 Task: Set the preference "Position of video title" to the bottom-left.
Action: Mouse moved to (108, 11)
Screenshot: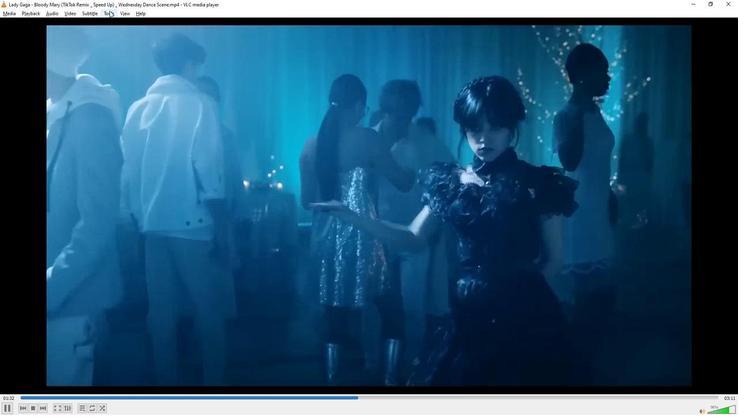 
Action: Mouse pressed left at (108, 11)
Screenshot: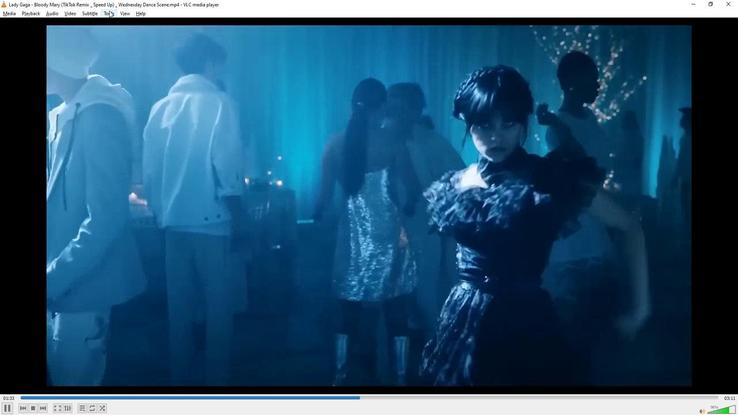 
Action: Mouse moved to (129, 103)
Screenshot: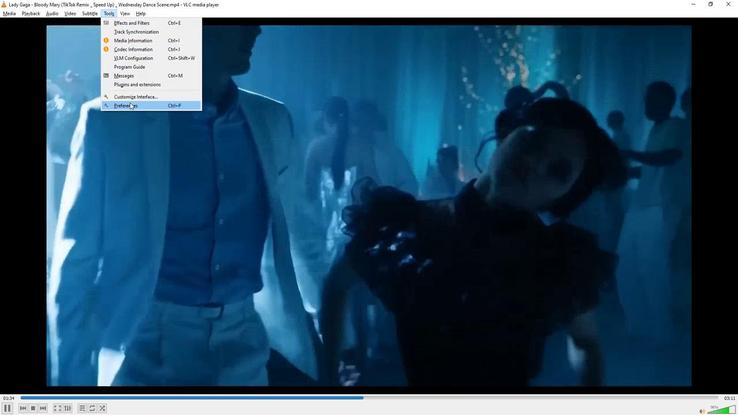 
Action: Mouse pressed left at (129, 103)
Screenshot: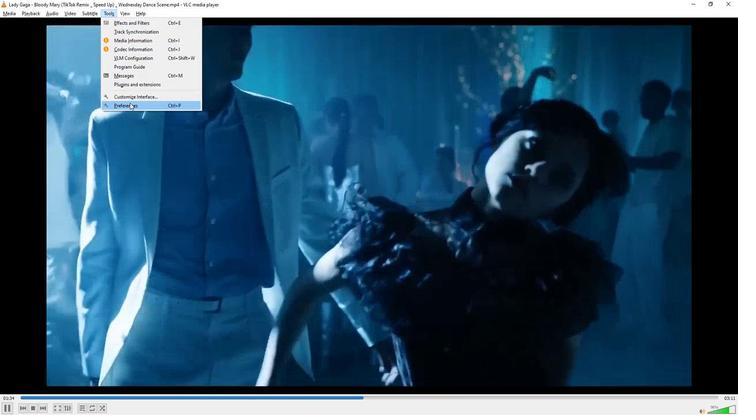
Action: Mouse moved to (130, 315)
Screenshot: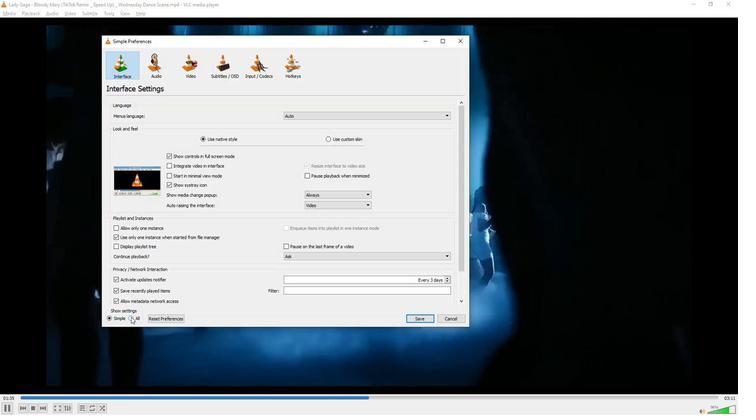 
Action: Mouse pressed left at (130, 315)
Screenshot: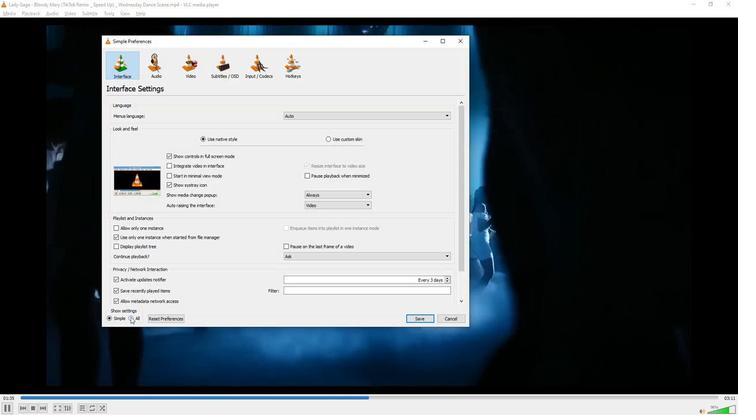 
Action: Mouse moved to (130, 291)
Screenshot: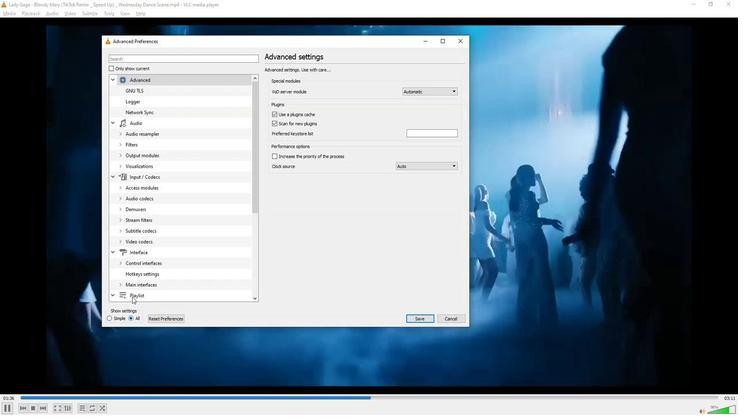 
Action: Mouse scrolled (130, 291) with delta (0, 0)
Screenshot: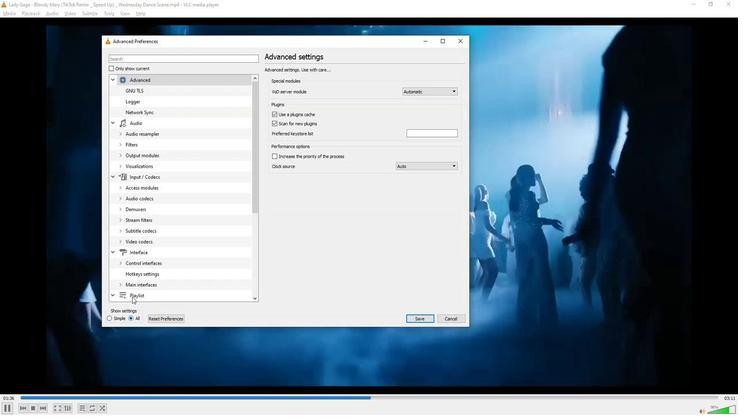 
Action: Mouse moved to (129, 277)
Screenshot: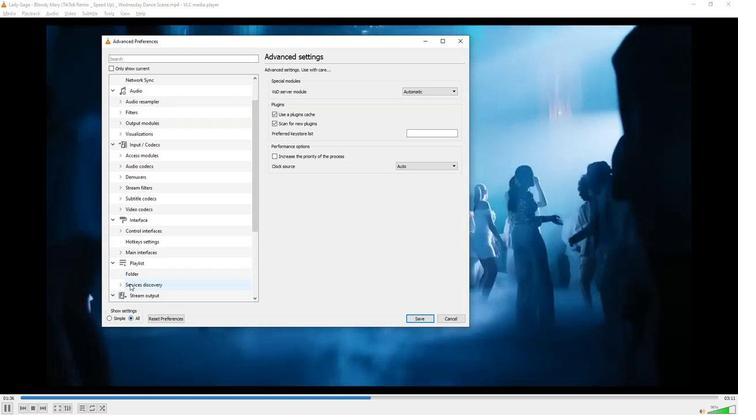 
Action: Mouse scrolled (129, 277) with delta (0, 0)
Screenshot: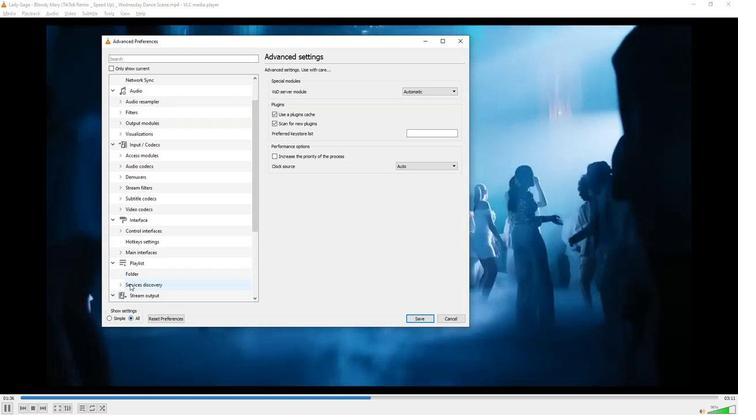 
Action: Mouse moved to (129, 265)
Screenshot: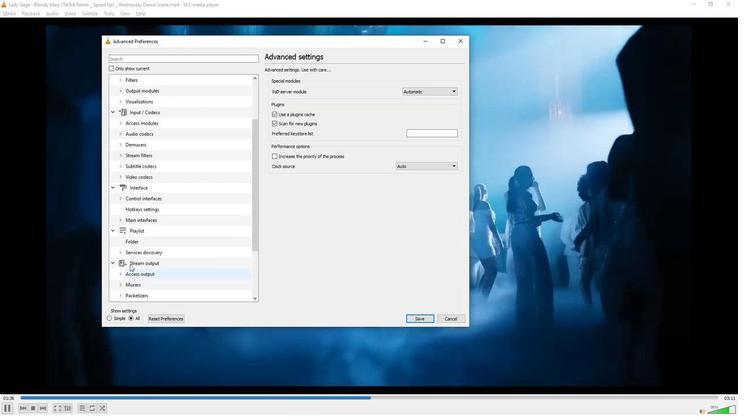 
Action: Mouse scrolled (129, 265) with delta (0, 0)
Screenshot: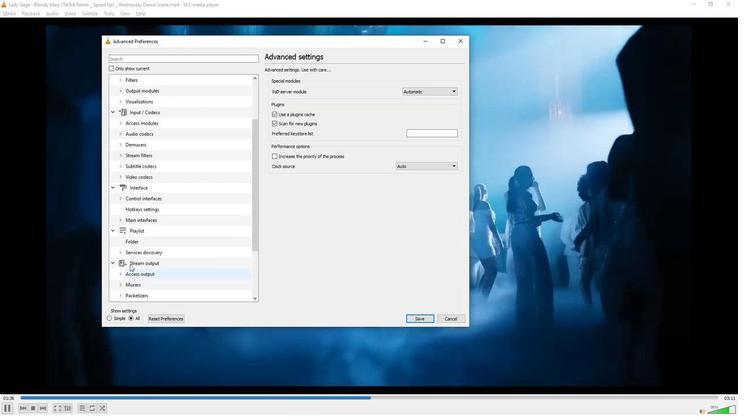 
Action: Mouse moved to (129, 260)
Screenshot: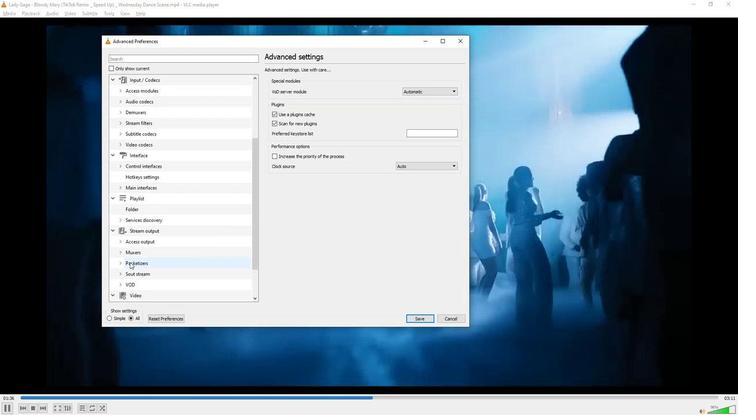 
Action: Mouse scrolled (129, 260) with delta (0, 0)
Screenshot: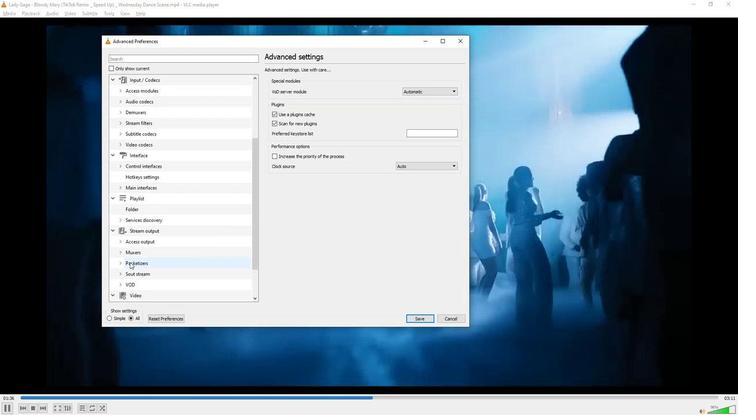 
Action: Mouse moved to (128, 257)
Screenshot: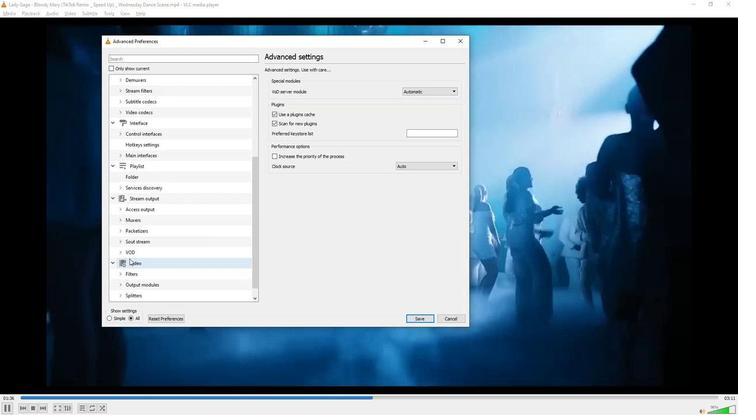 
Action: Mouse scrolled (128, 256) with delta (0, 0)
Screenshot: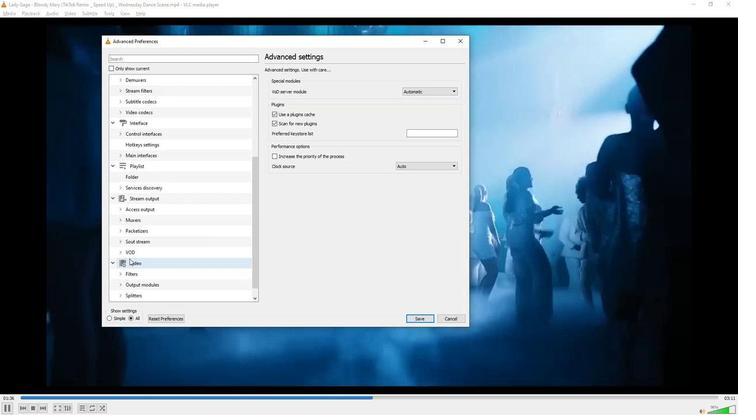 
Action: Mouse moved to (128, 256)
Screenshot: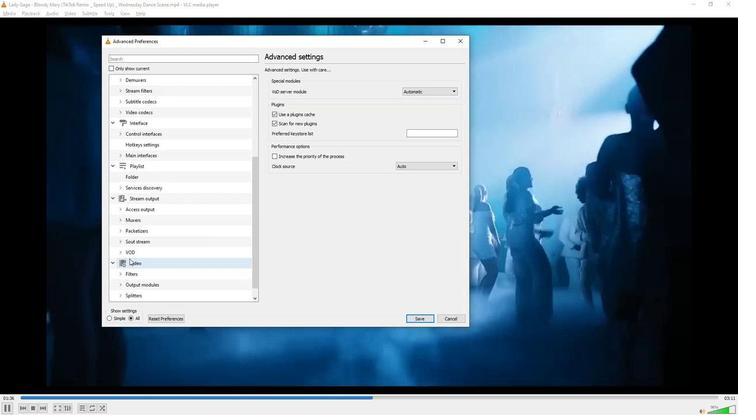 
Action: Mouse scrolled (128, 256) with delta (0, 0)
Screenshot: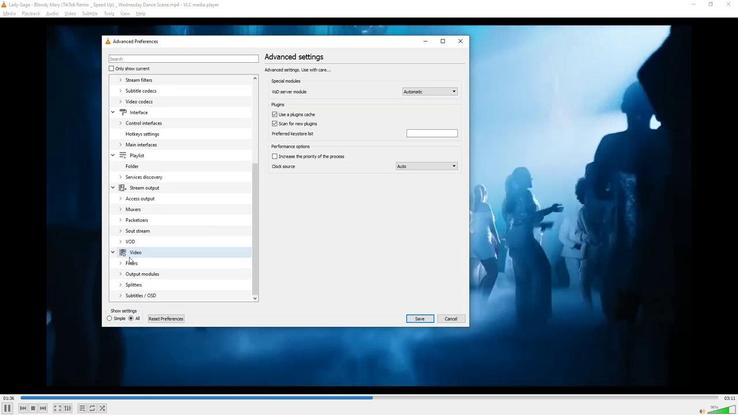
Action: Mouse moved to (128, 256)
Screenshot: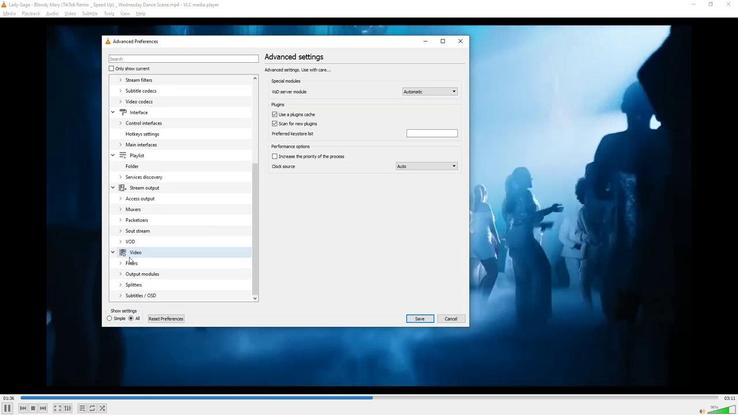 
Action: Mouse scrolled (128, 256) with delta (0, 0)
Screenshot: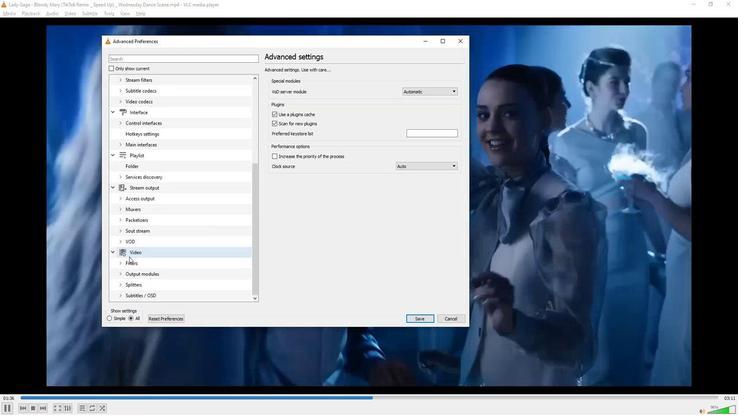 
Action: Mouse moved to (129, 251)
Screenshot: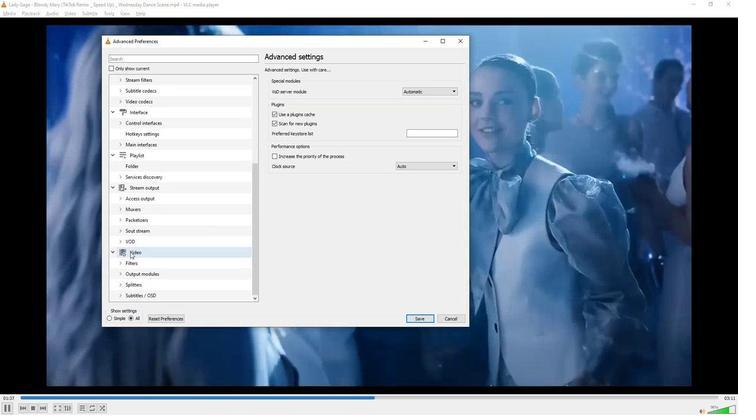 
Action: Mouse pressed left at (129, 251)
Screenshot: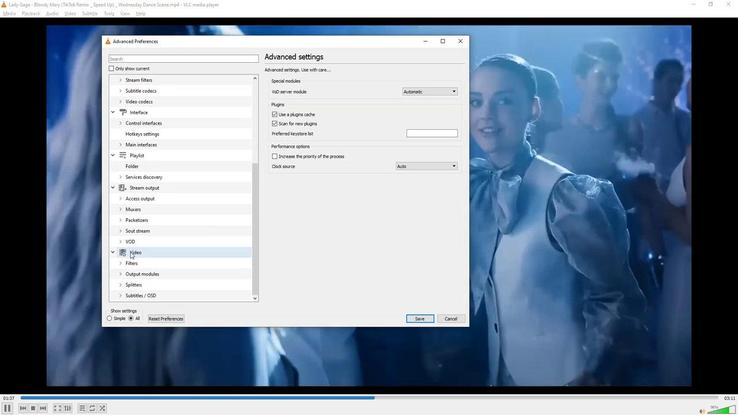 
Action: Mouse moved to (428, 210)
Screenshot: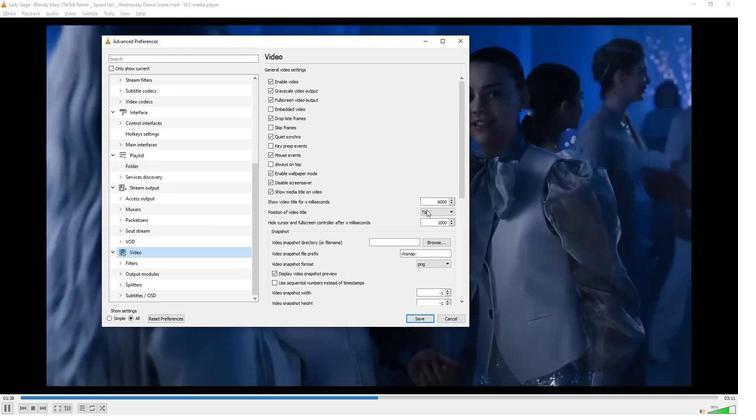 
Action: Mouse pressed left at (428, 210)
Screenshot: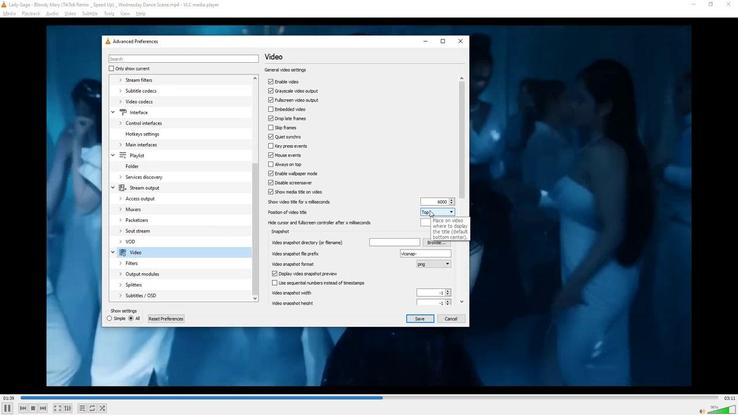 
Action: Mouse moved to (429, 256)
Screenshot: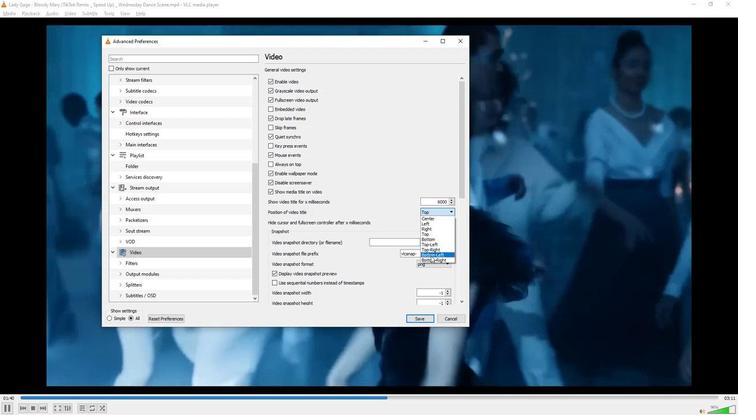 
Action: Mouse pressed left at (429, 256)
Screenshot: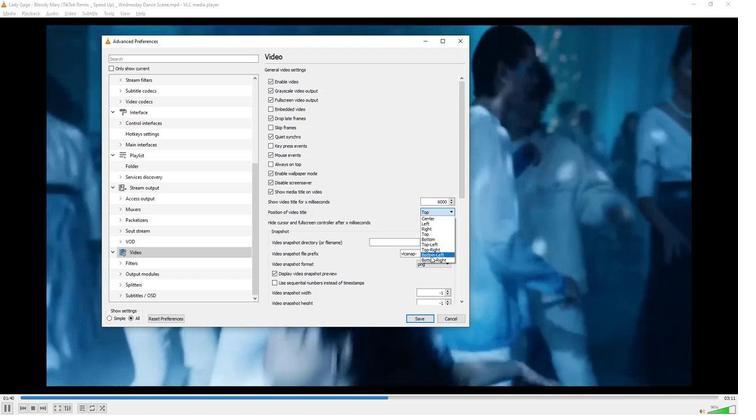 
Action: Mouse moved to (434, 144)
Screenshot: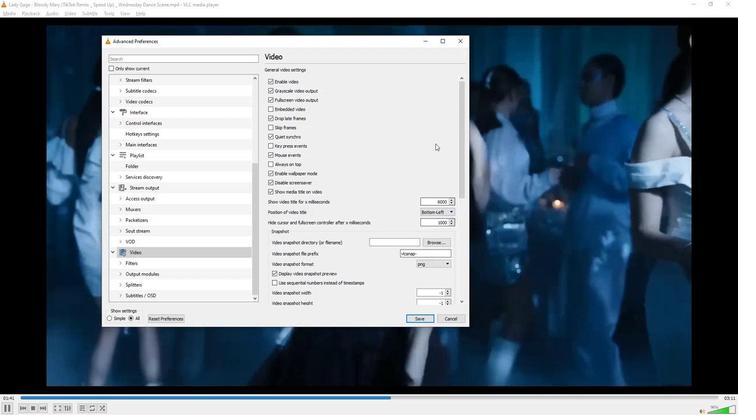 
